 Task: Create a new Outlook data file and save it to your desired location.
Action: Mouse moved to (13, 65)
Screenshot: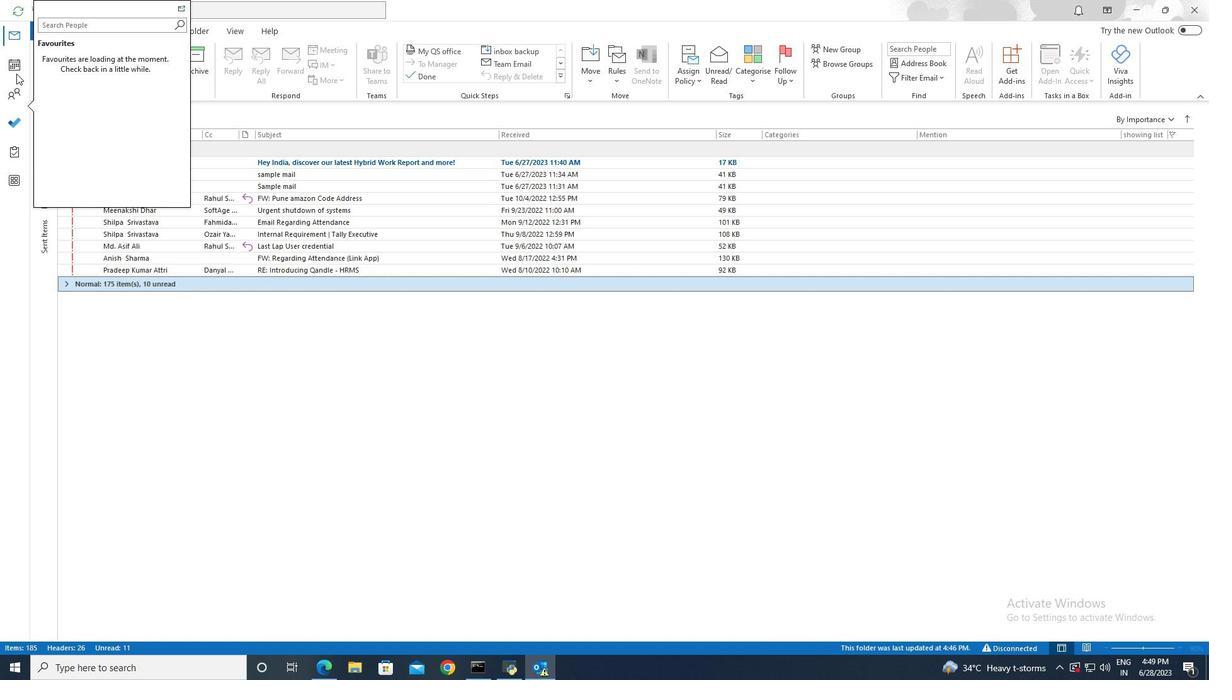 
Action: Mouse pressed left at (13, 65)
Screenshot: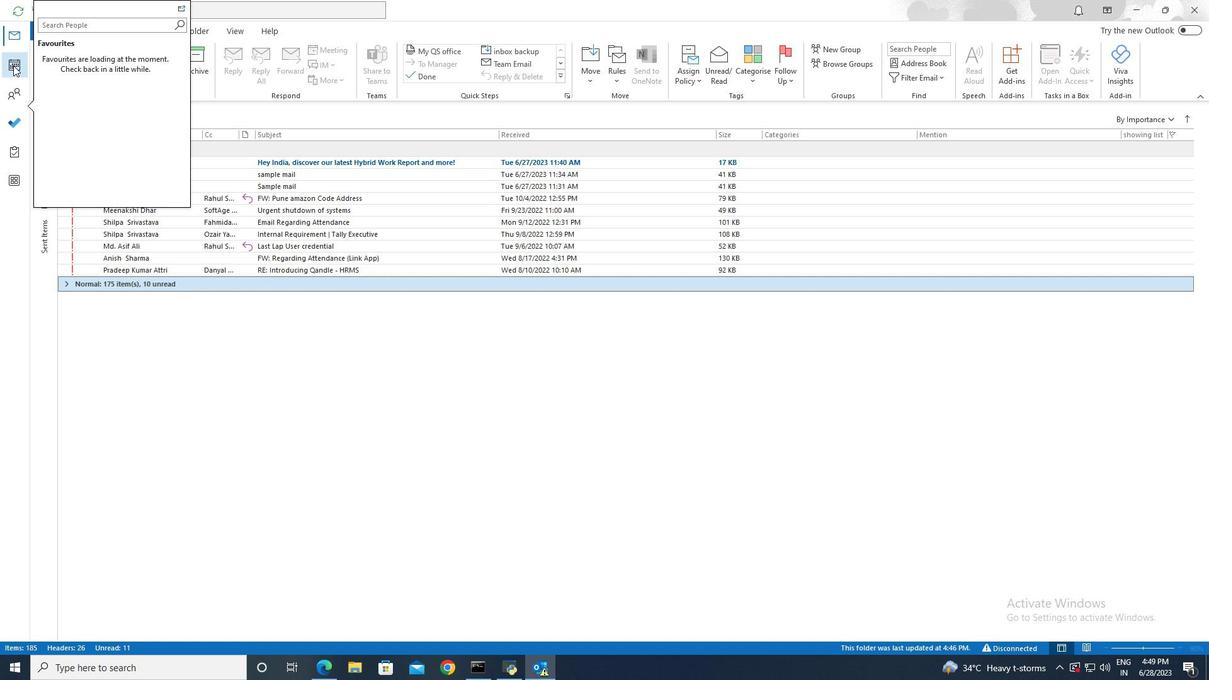 
Action: Mouse moved to (135, 83)
Screenshot: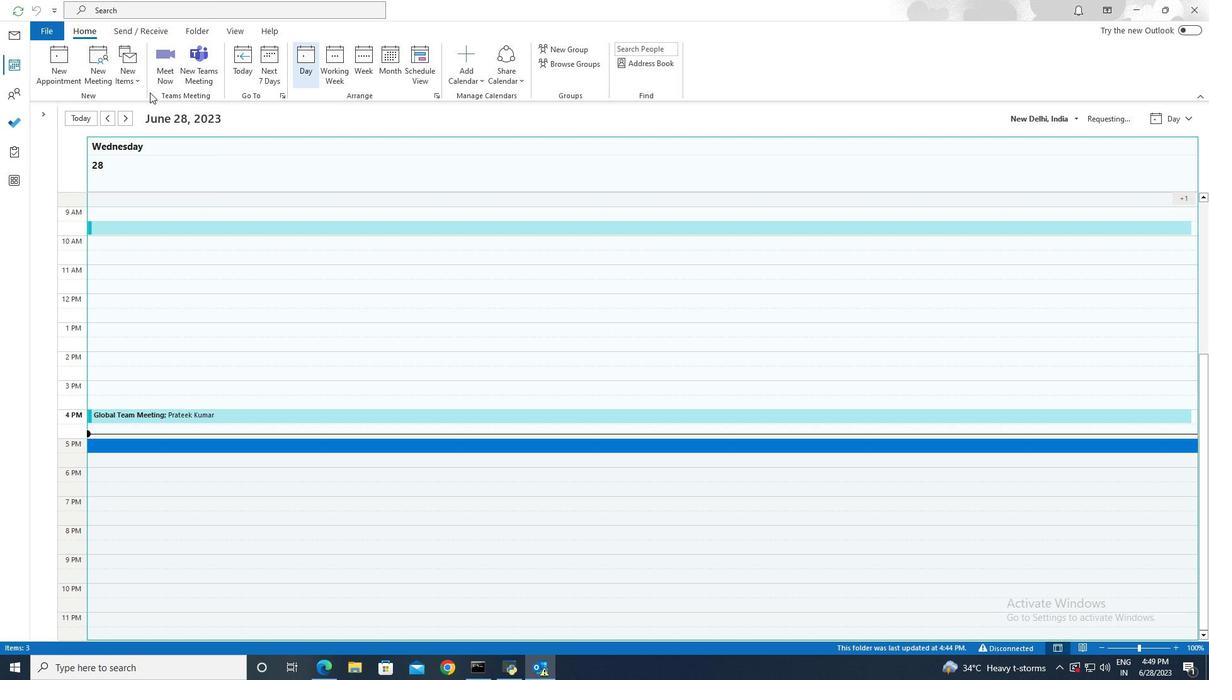 
Action: Mouse pressed left at (135, 83)
Screenshot: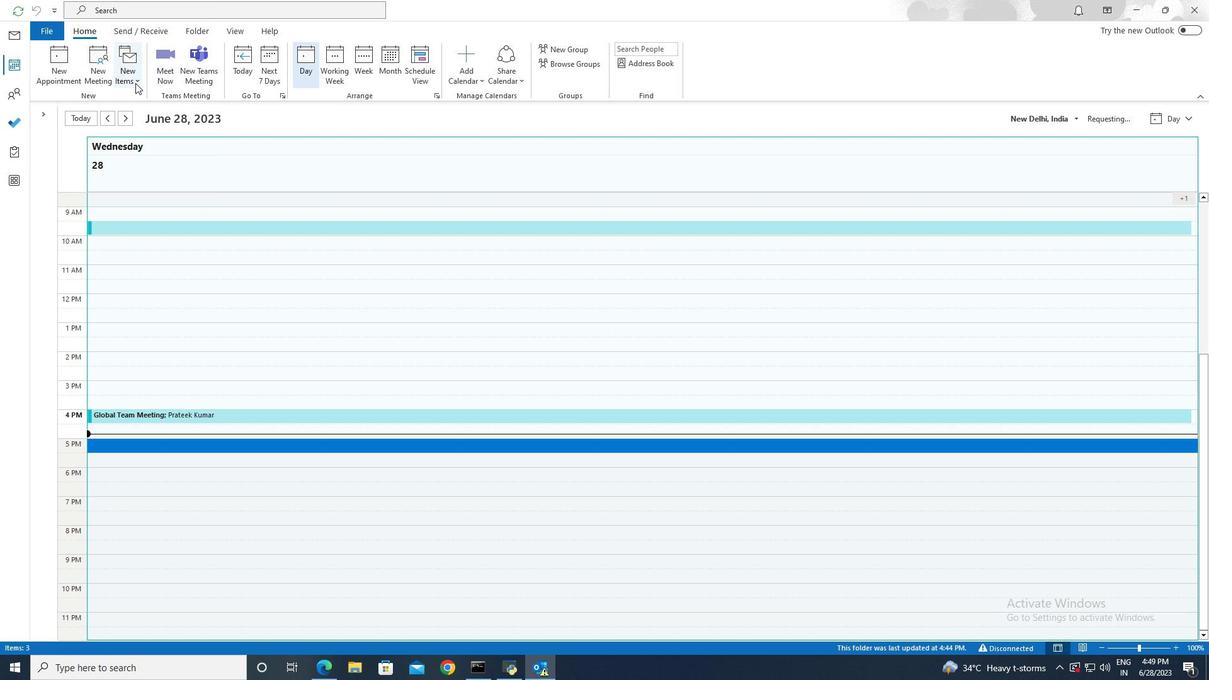 
Action: Mouse moved to (269, 386)
Screenshot: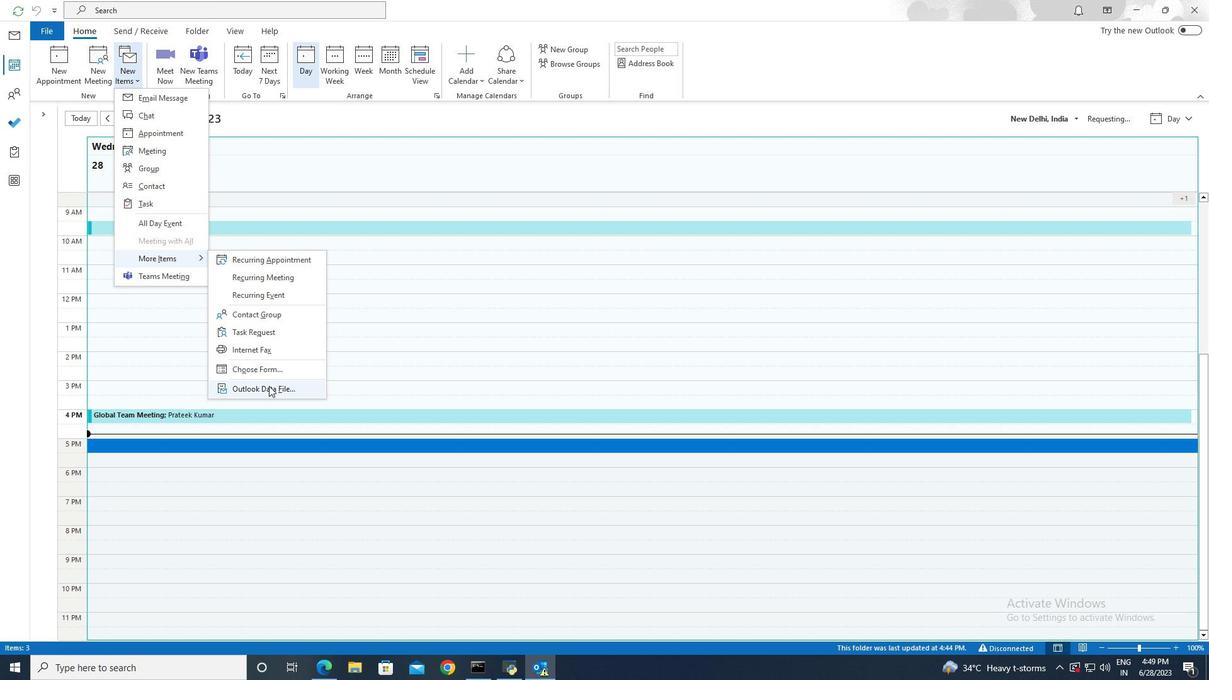 
Action: Mouse pressed left at (269, 386)
Screenshot: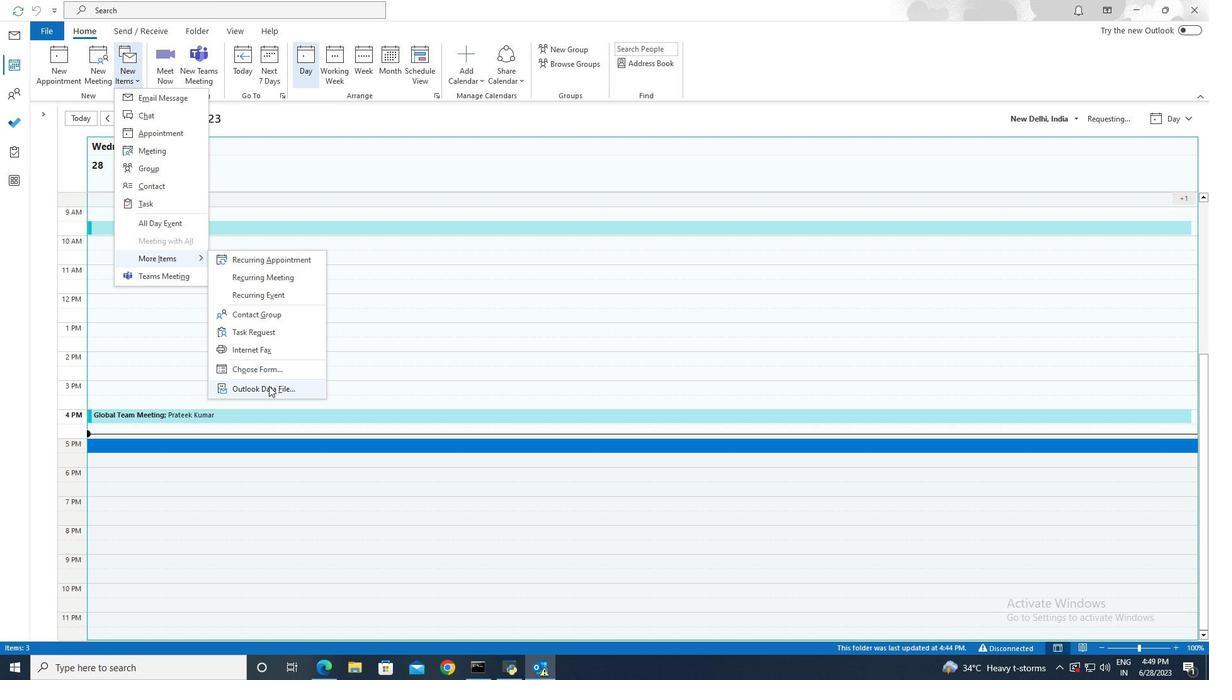 
Action: Mouse moved to (49, 114)
Screenshot: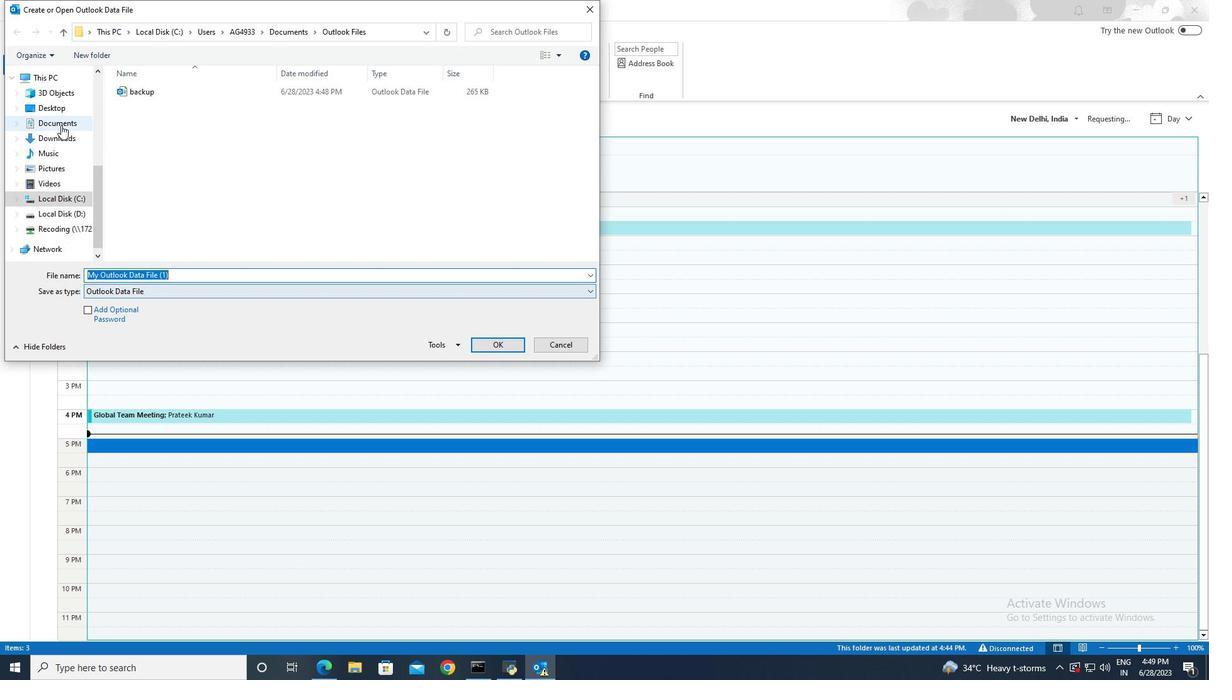 
Action: Mouse pressed left at (49, 114)
Screenshot: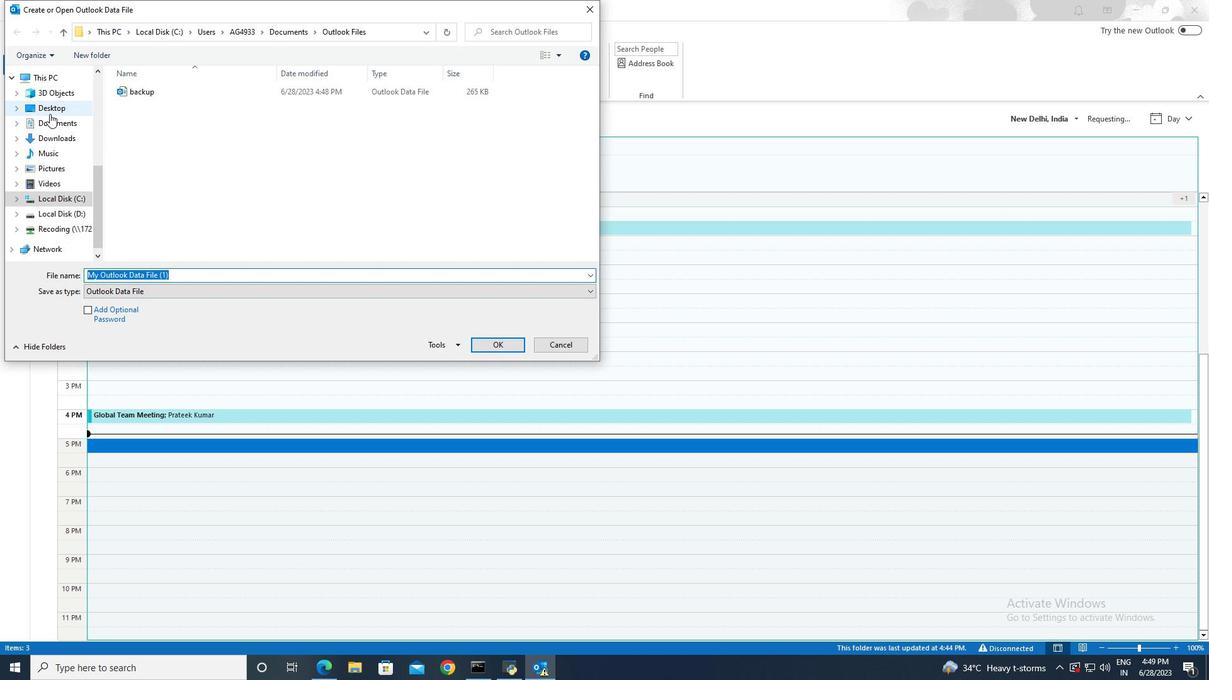 
Action: Mouse moved to (170, 276)
Screenshot: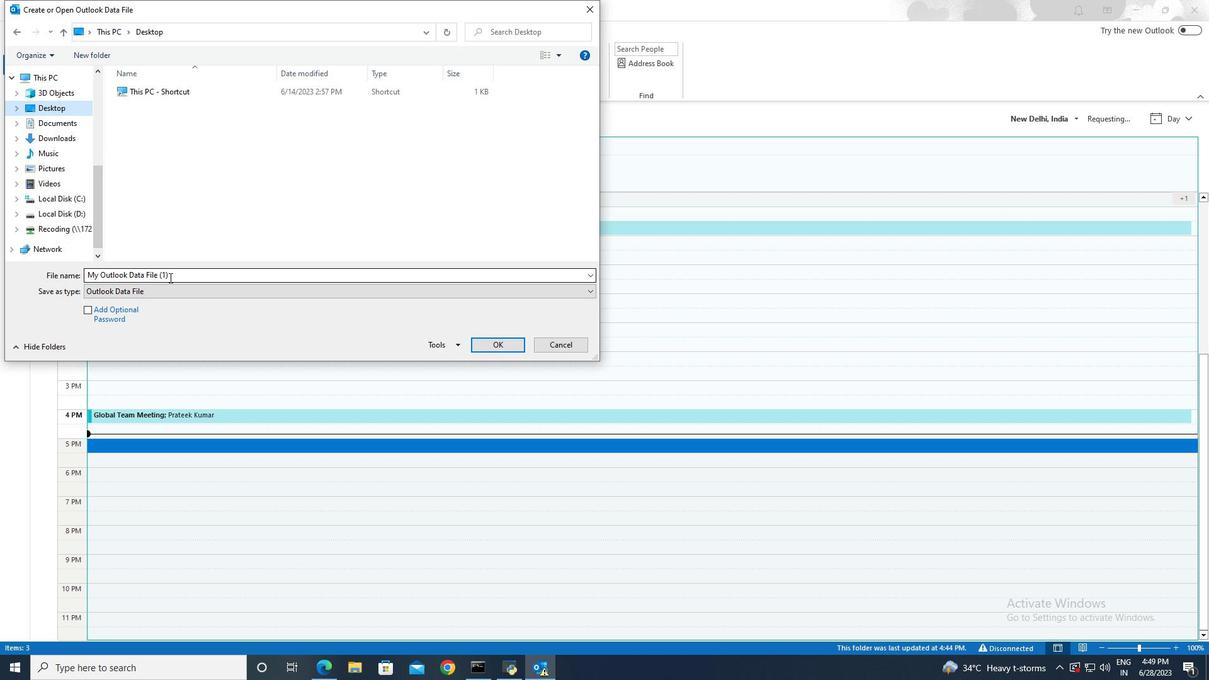 
Action: Mouse pressed left at (170, 276)
Screenshot: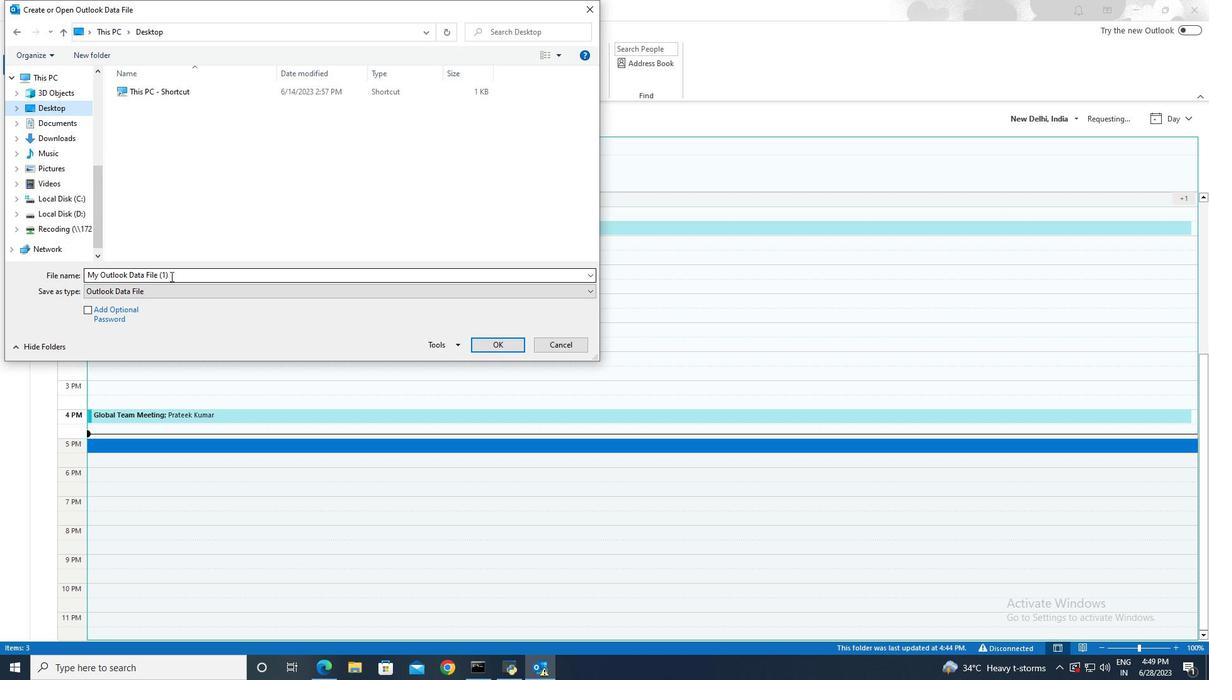 
Action: Mouse moved to (154, 276)
Screenshot: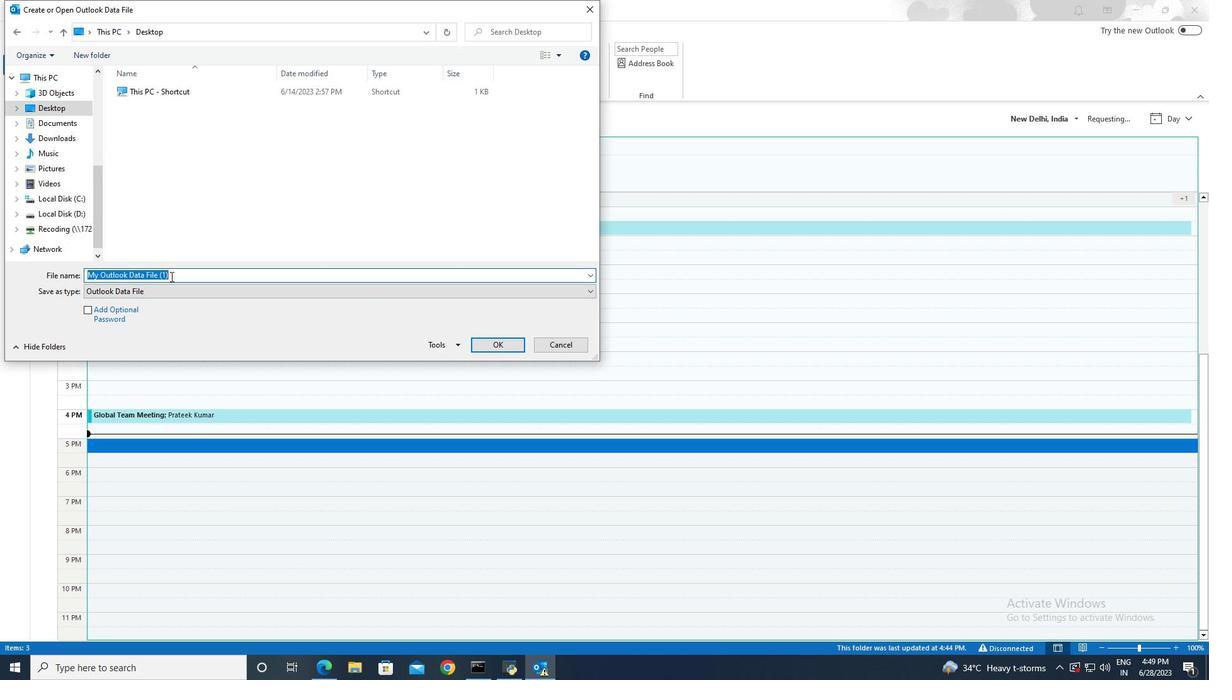 
Action: Key pressed <Key.shift>Outlook<Key.space>data<Key.space>file
Screenshot: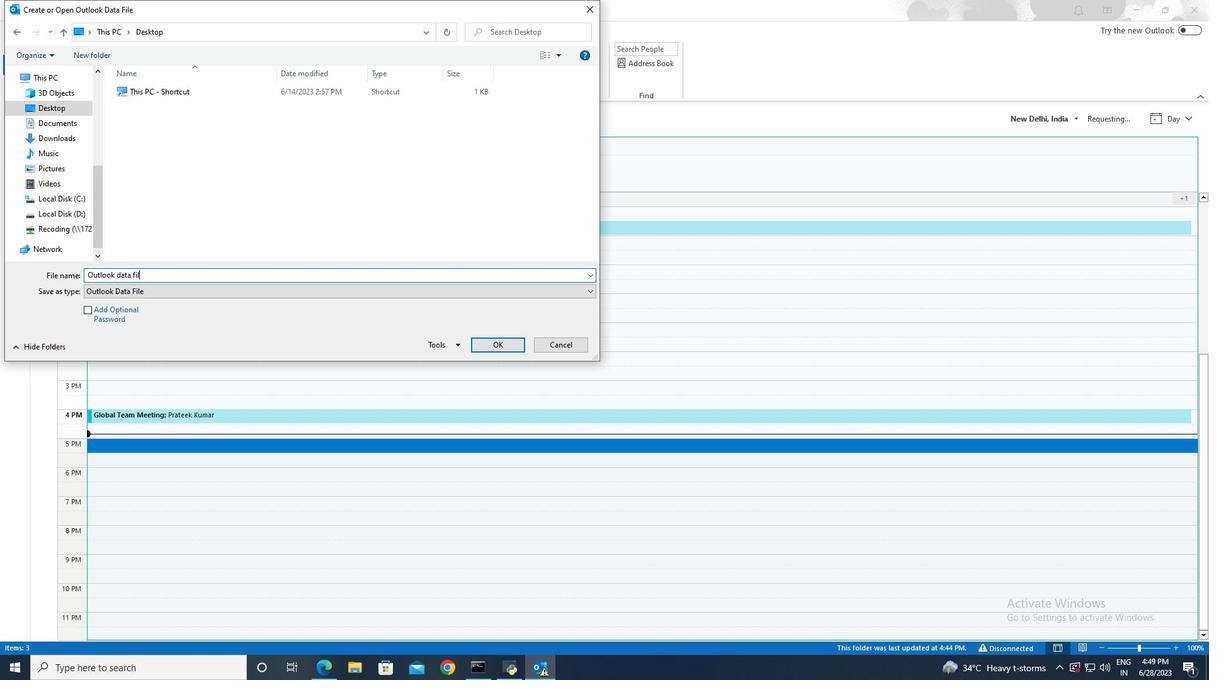 
Action: Mouse moved to (491, 346)
Screenshot: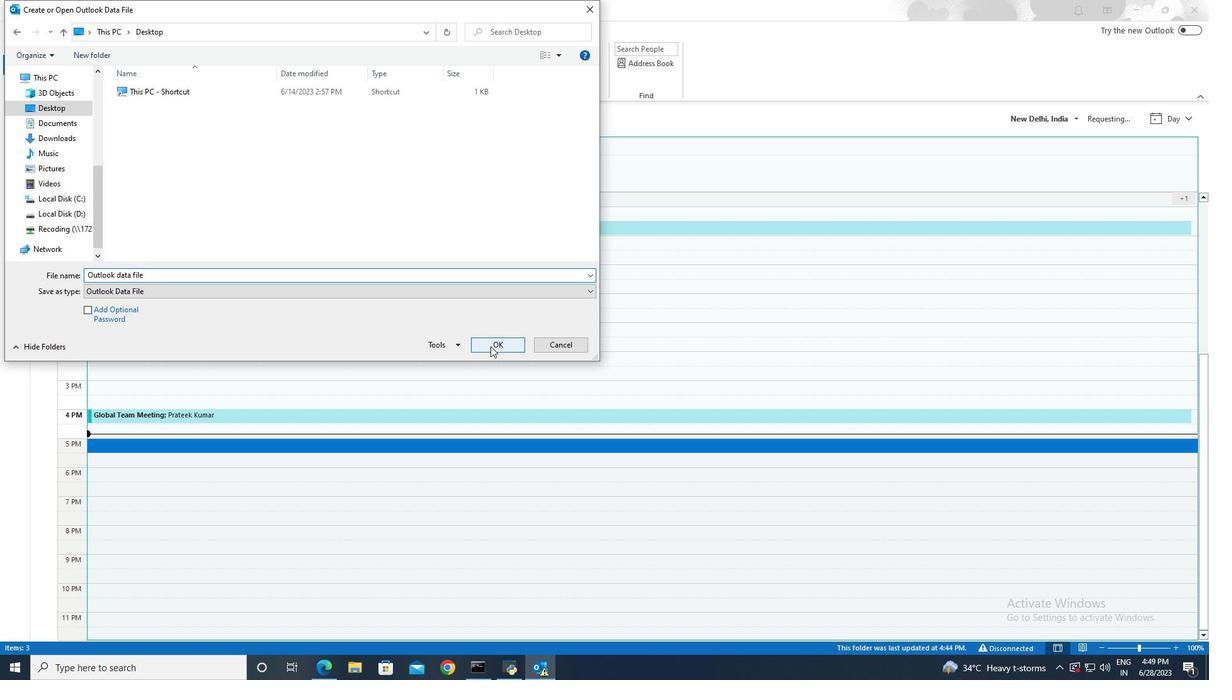 
Action: Mouse pressed left at (491, 346)
Screenshot: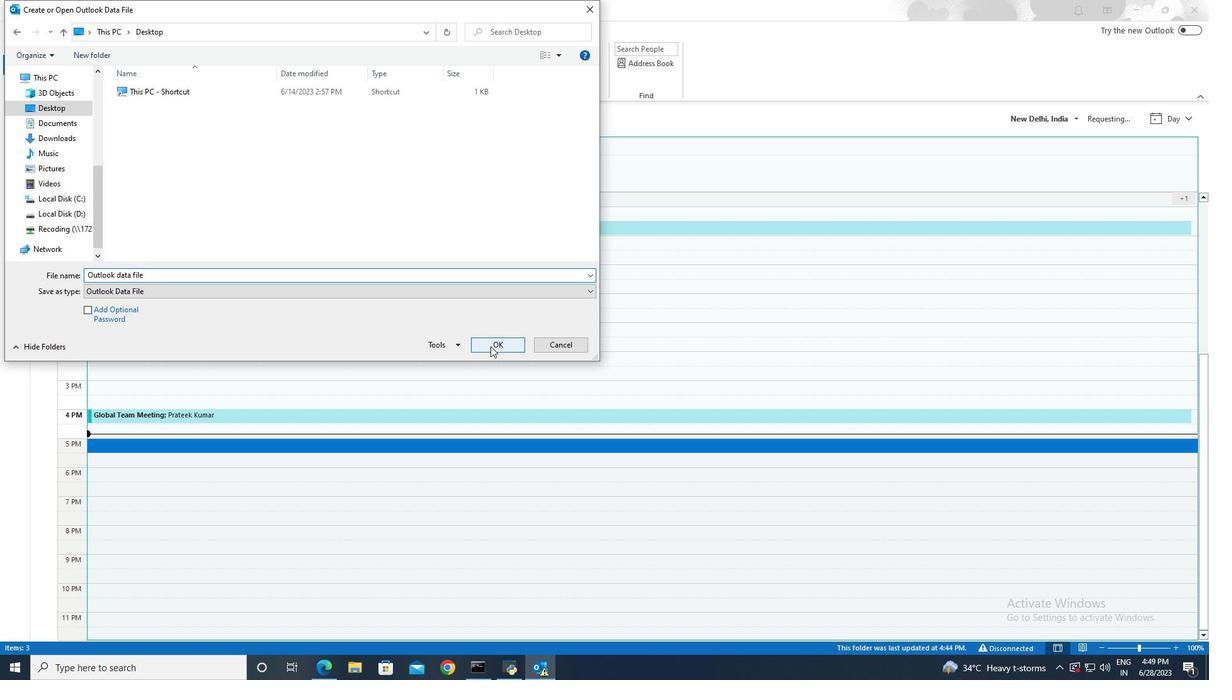 
